 Task: Use Servo Movement 02 Effect in this video Movie B.mp4
Action: Mouse moved to (155, 107)
Screenshot: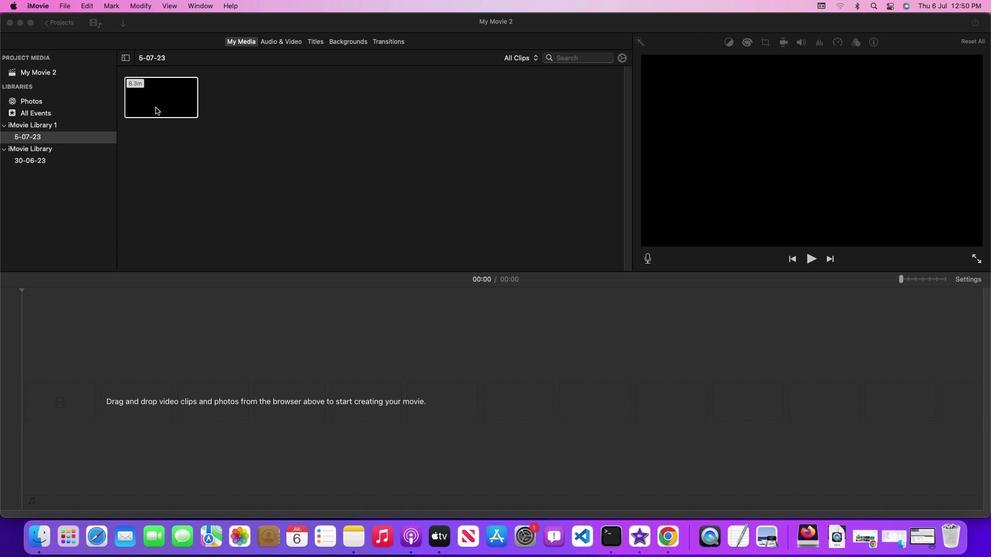 
Action: Mouse pressed left at (155, 107)
Screenshot: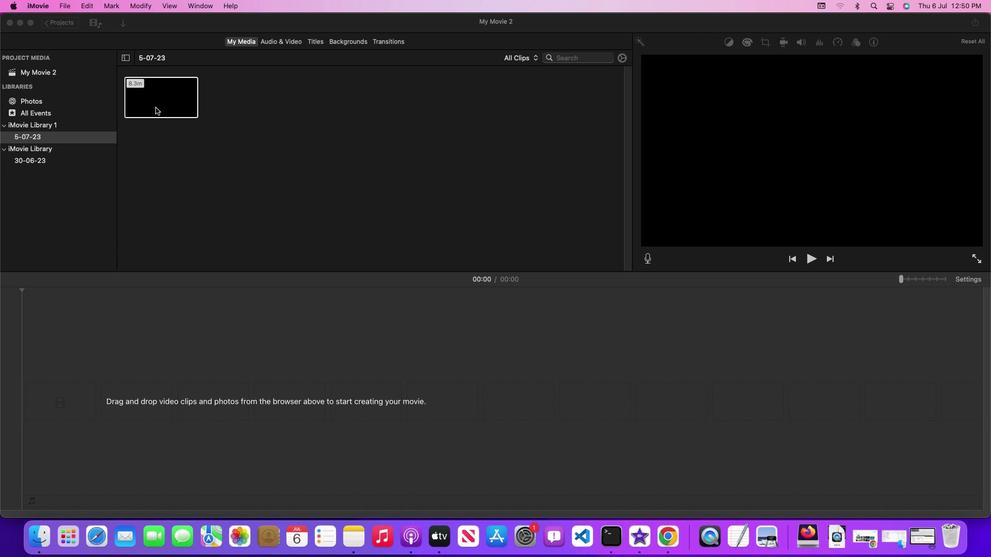
Action: Mouse moved to (156, 106)
Screenshot: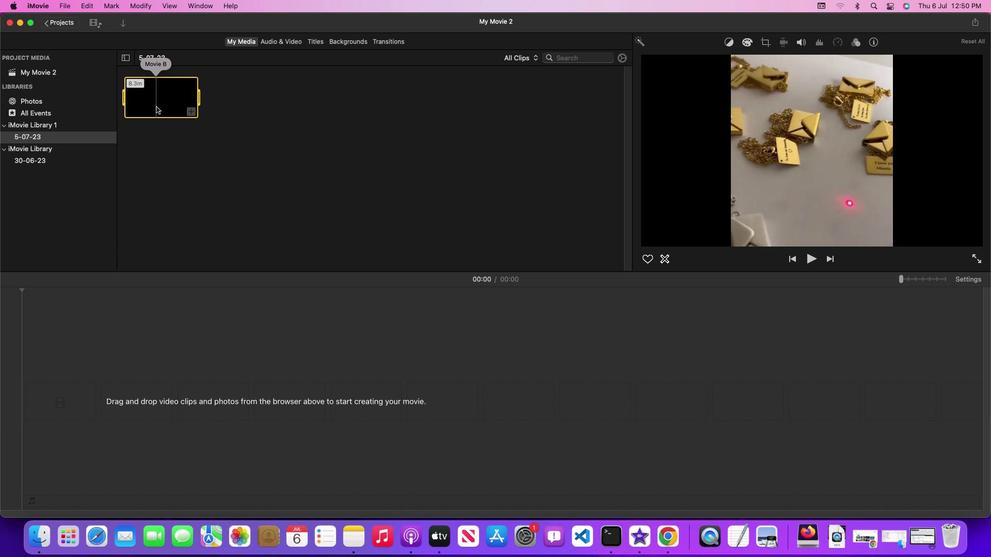 
Action: Mouse pressed left at (156, 106)
Screenshot: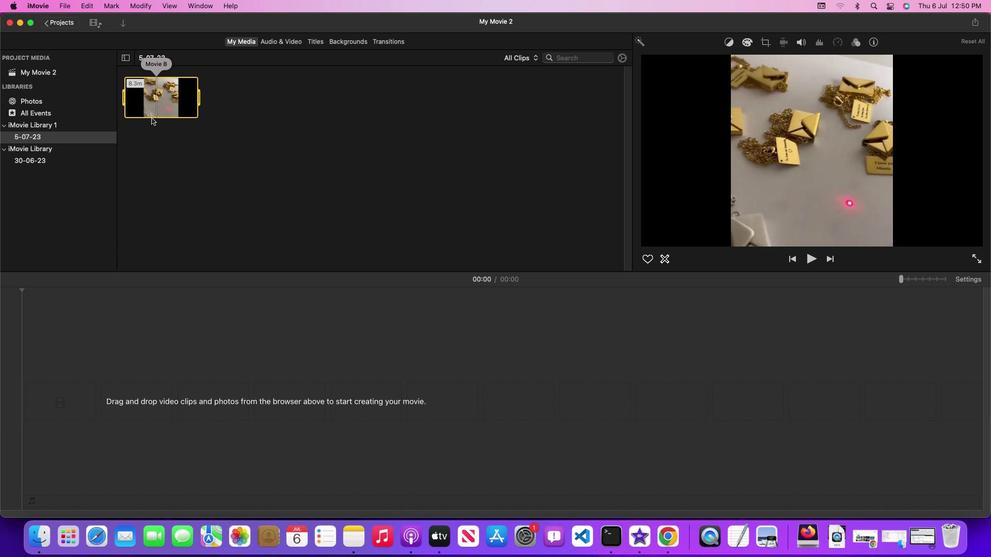 
Action: Mouse moved to (293, 41)
Screenshot: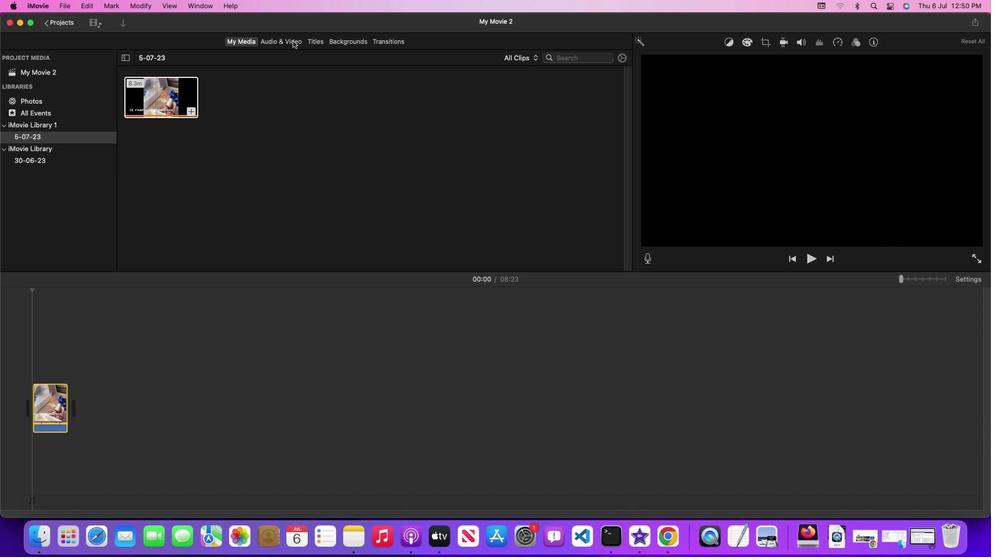 
Action: Mouse pressed left at (293, 41)
Screenshot: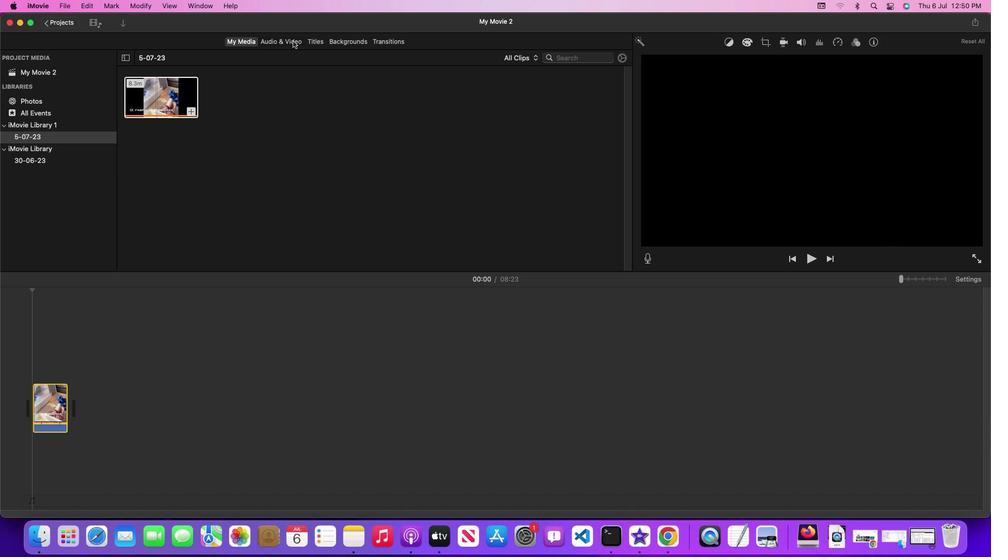 
Action: Mouse moved to (630, 137)
Screenshot: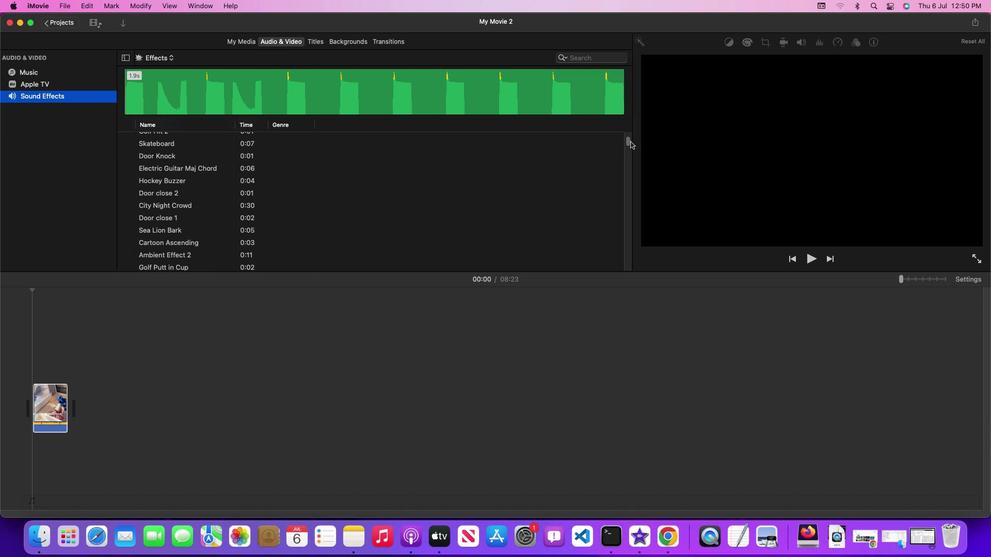 
Action: Mouse pressed left at (630, 137)
Screenshot: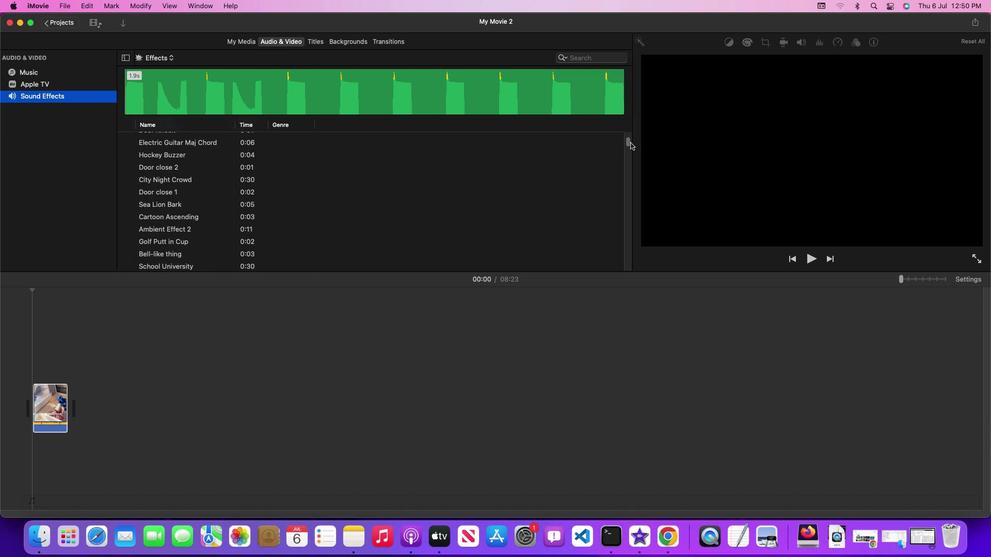 
Action: Mouse moved to (490, 215)
Screenshot: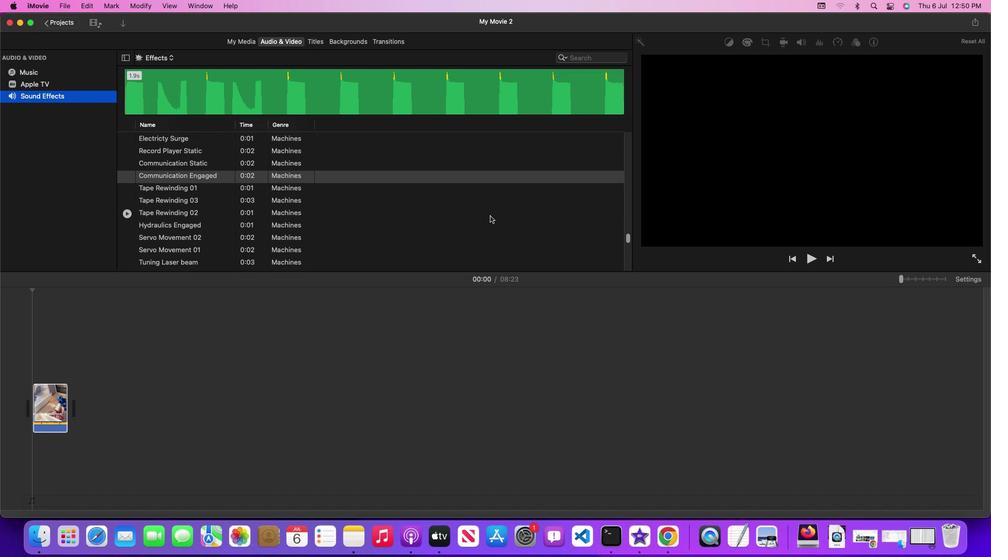 
Action: Mouse scrolled (490, 215) with delta (0, 0)
Screenshot: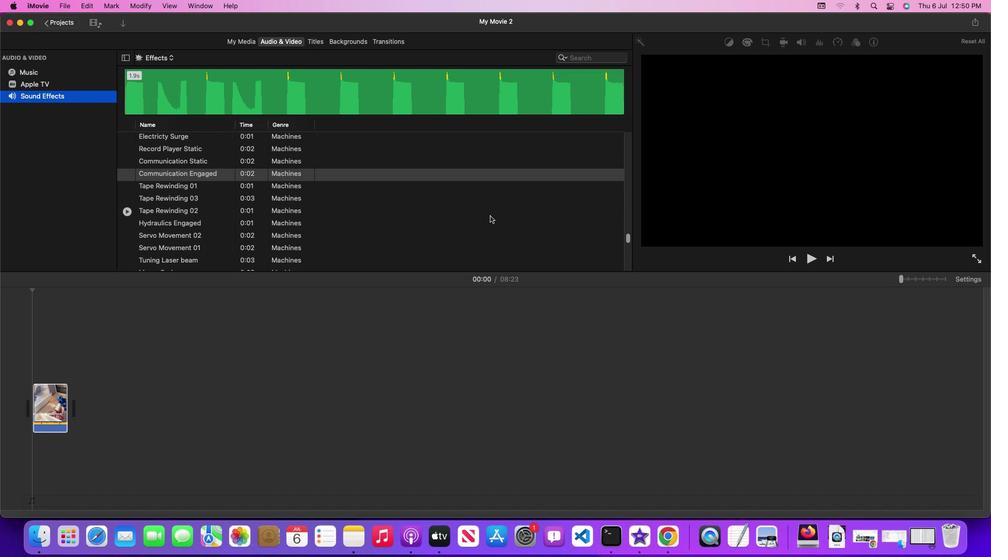 
Action: Mouse scrolled (490, 215) with delta (0, 0)
Screenshot: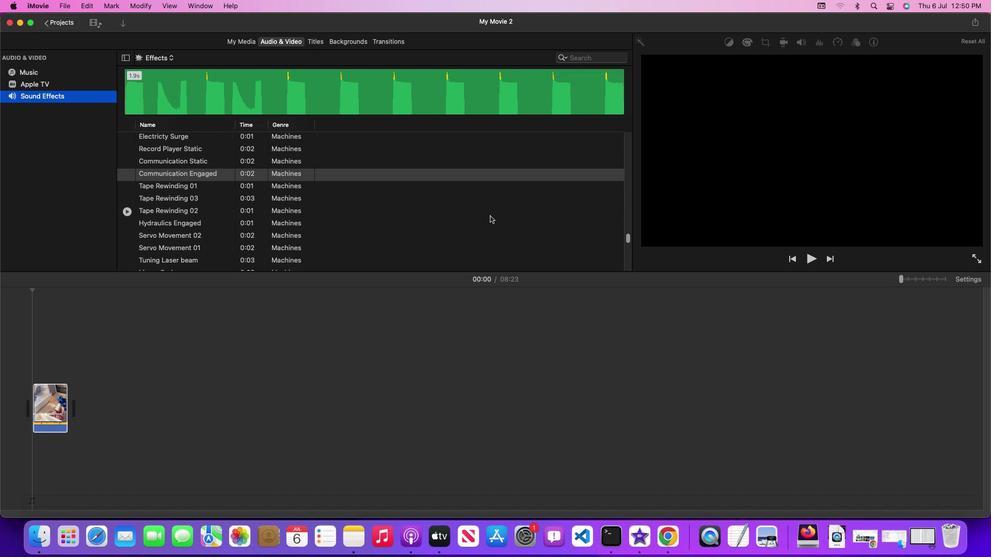 
Action: Mouse scrolled (490, 215) with delta (0, 0)
Screenshot: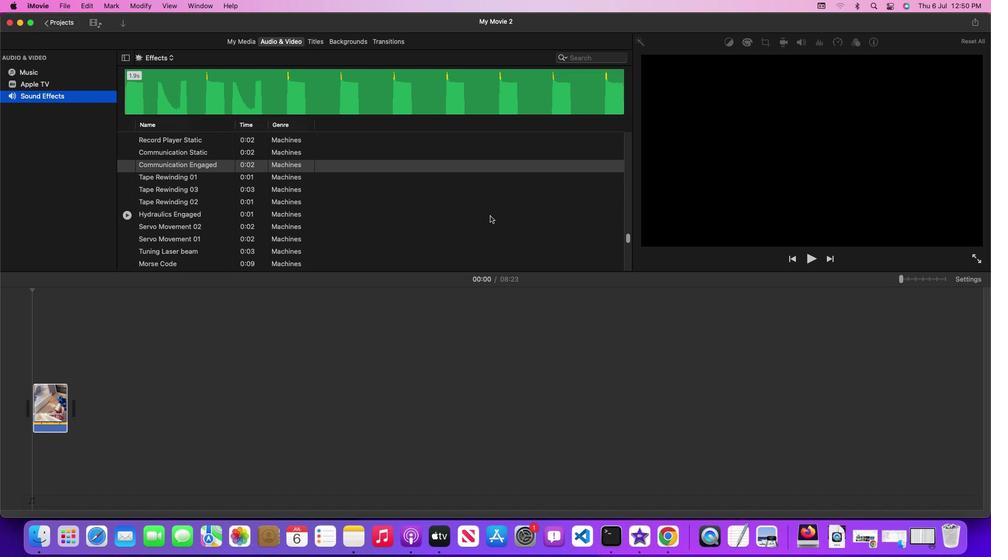 
Action: Mouse scrolled (490, 215) with delta (0, 0)
Screenshot: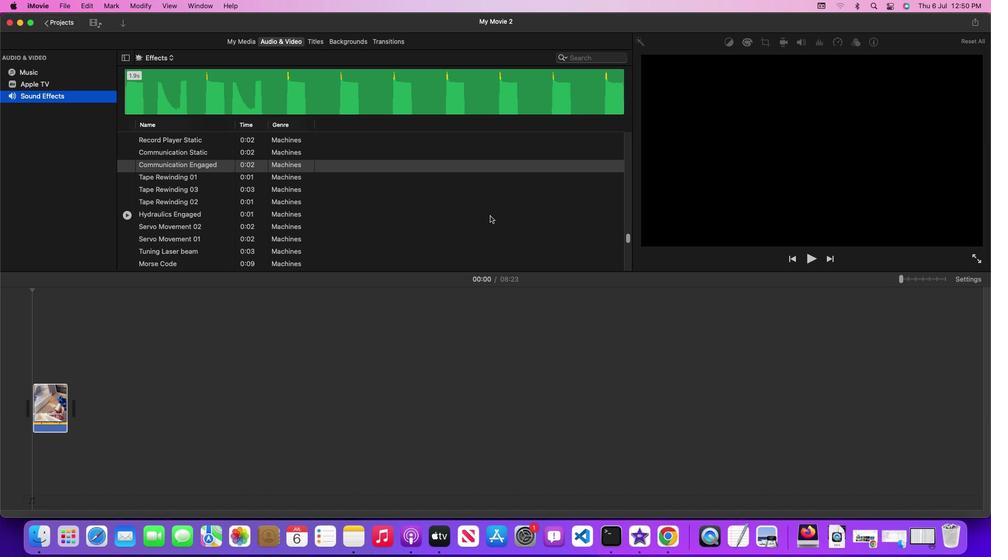 
Action: Mouse scrolled (490, 215) with delta (0, 0)
Screenshot: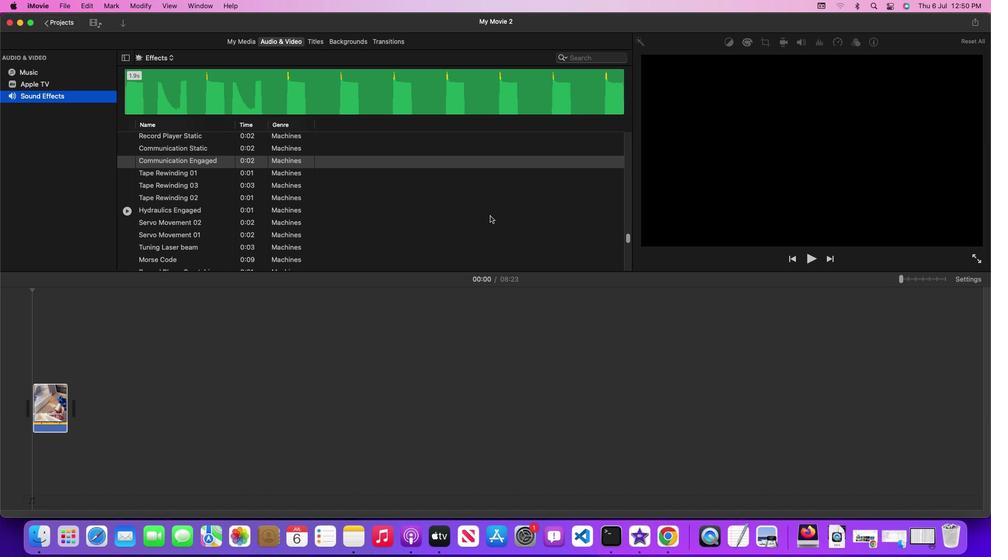 
Action: Mouse scrolled (490, 215) with delta (0, 0)
Screenshot: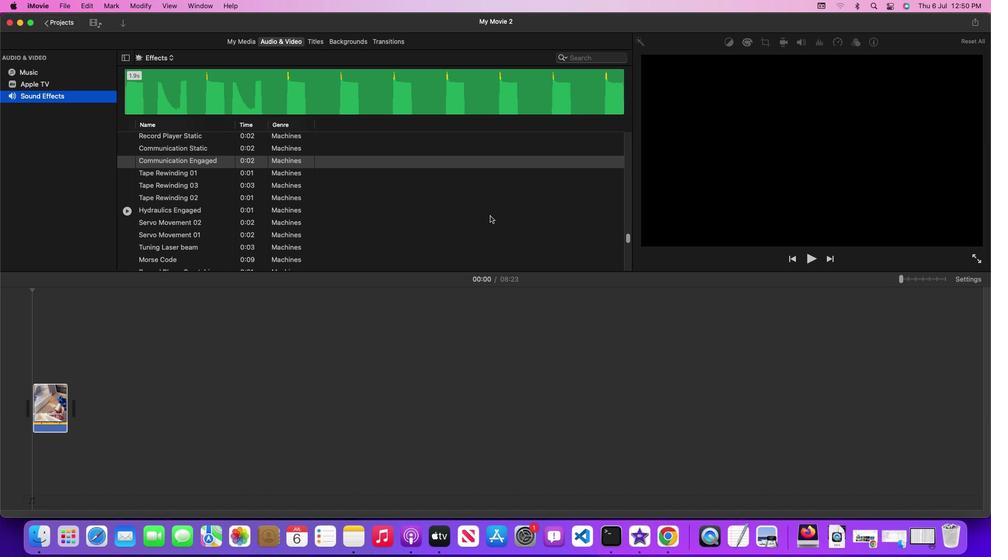
Action: Mouse moved to (285, 221)
Screenshot: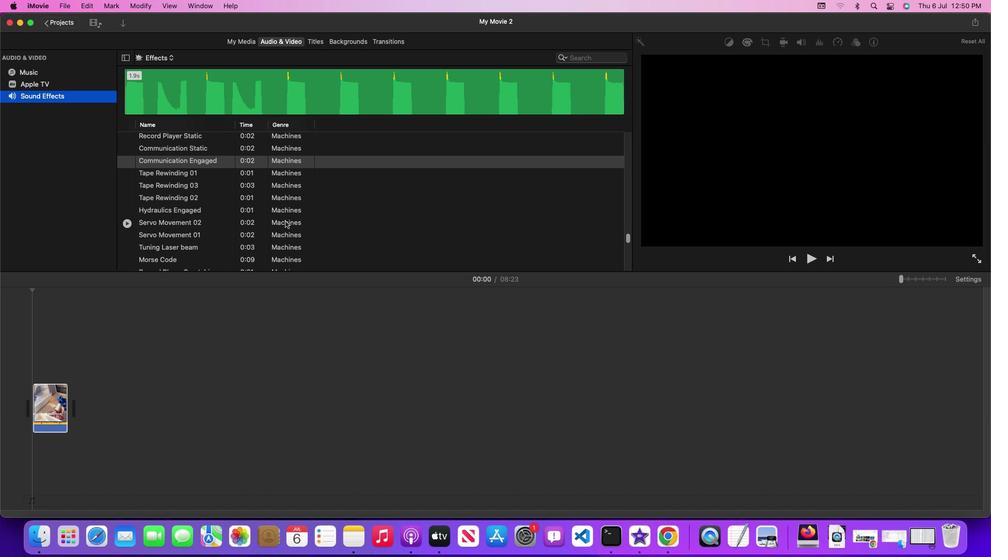 
Action: Mouse pressed left at (285, 221)
Screenshot: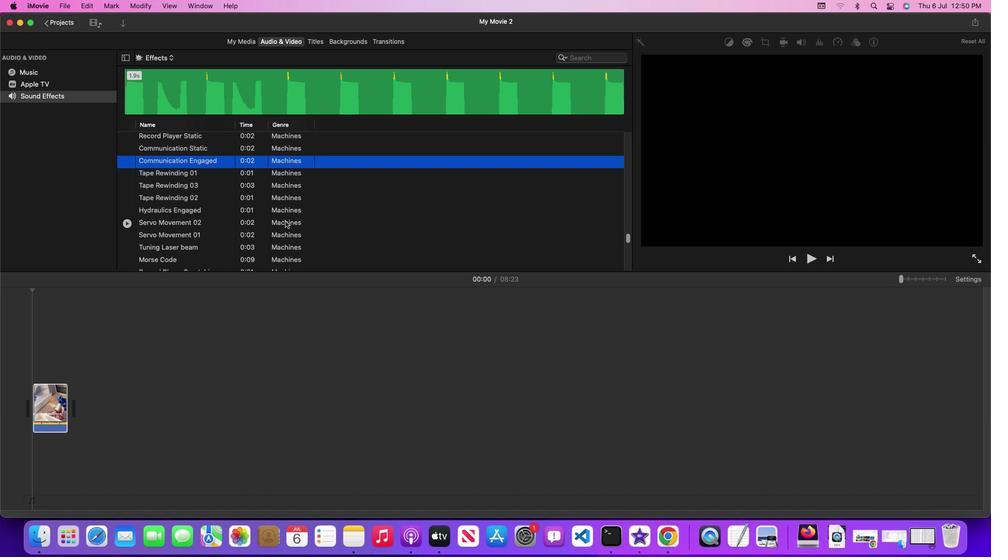 
Action: Mouse moved to (287, 223)
Screenshot: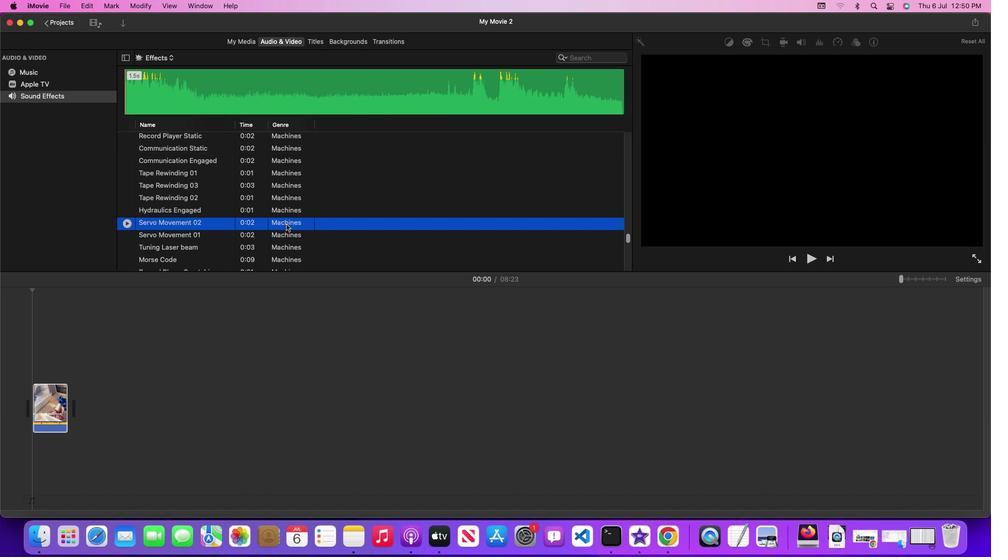 
Action: Mouse pressed left at (287, 223)
Screenshot: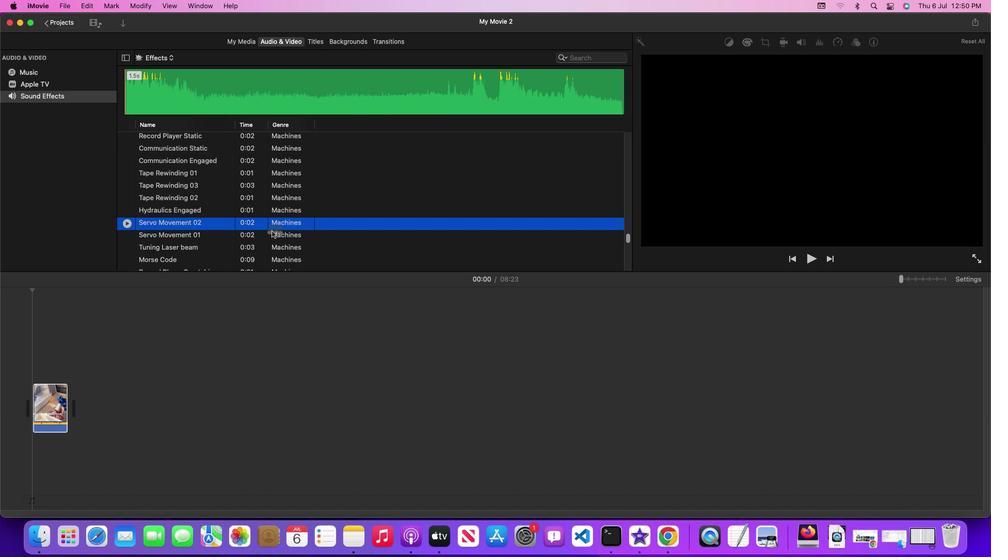 
Action: Mouse moved to (164, 395)
Screenshot: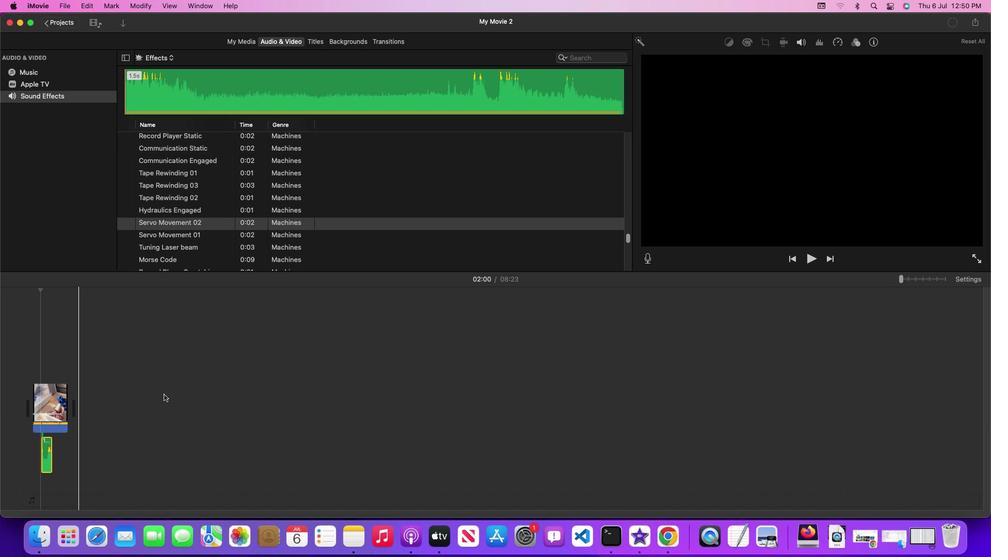 
